 Task: For heading Arial with bold.  font size for heading22,  'Change the font style of data to'Arial Narrow.  and font size to 14,  Change the alignment of both headline & data to Align middle.  In the sheet  DashboardFinMetricsbook
Action: Mouse moved to (767, 97)
Screenshot: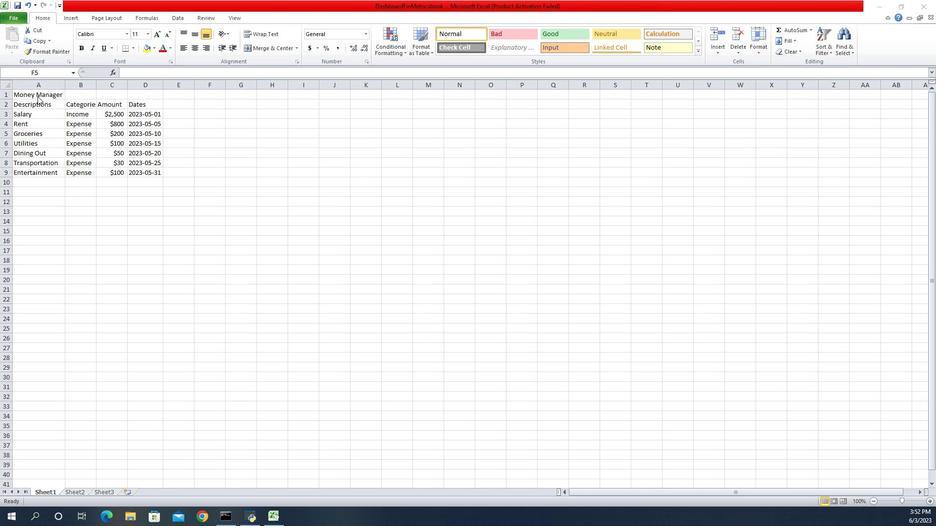 
Action: Mouse pressed left at (767, 97)
Screenshot: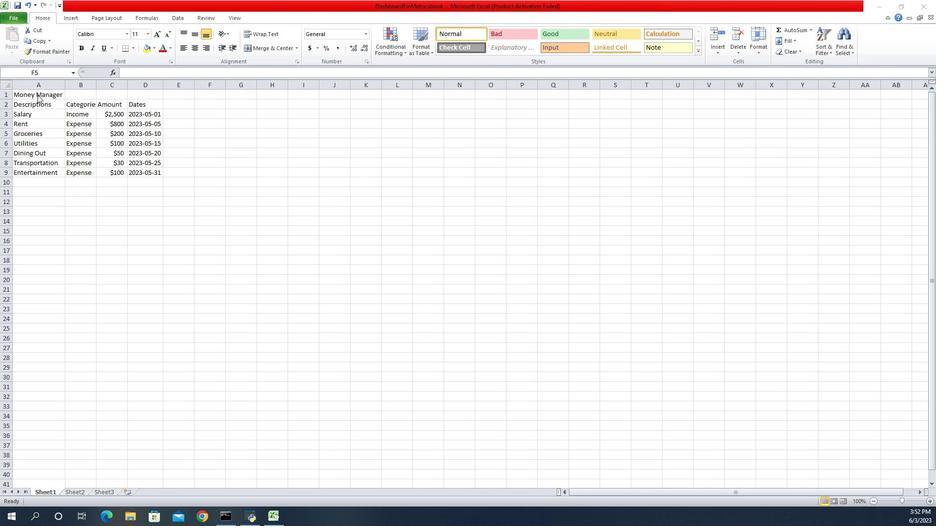 
Action: Mouse pressed left at (767, 97)
Screenshot: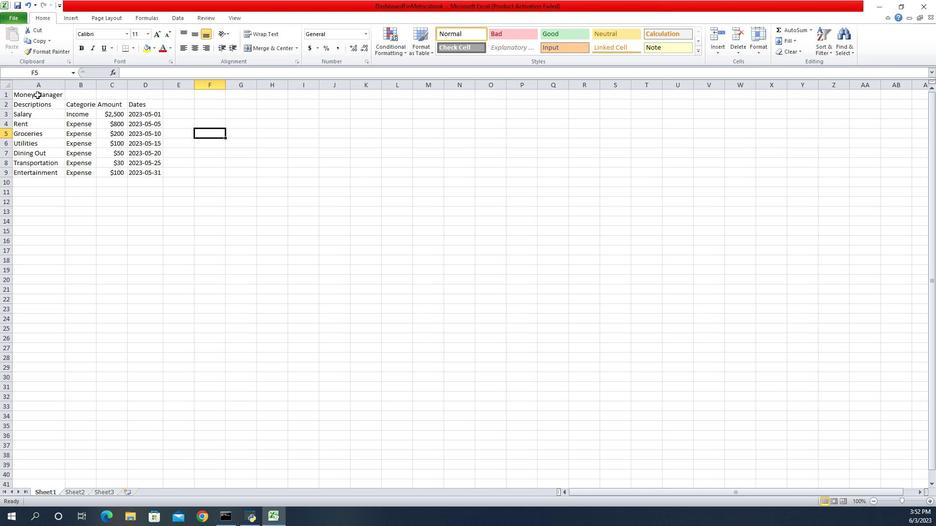 
Action: Mouse pressed left at (767, 97)
Screenshot: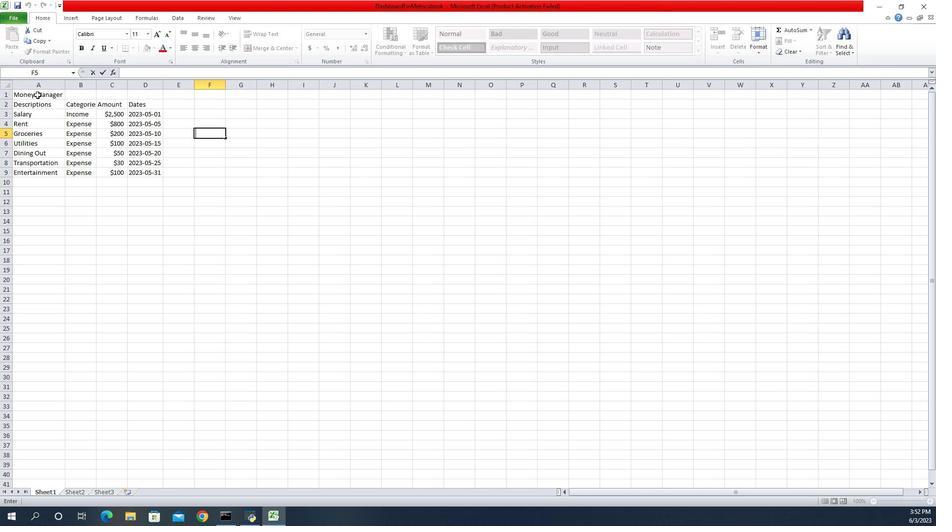 
Action: Mouse moved to (854, 35)
Screenshot: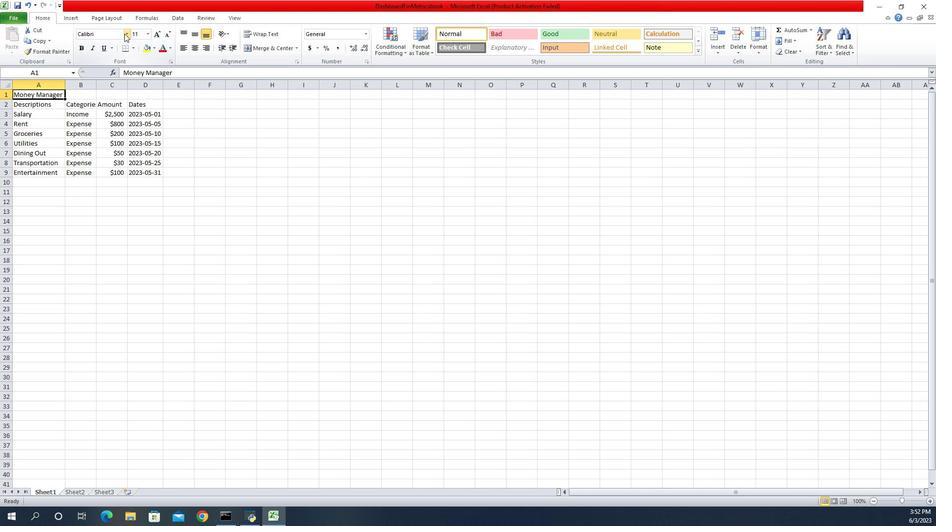 
Action: Mouse pressed left at (854, 35)
Screenshot: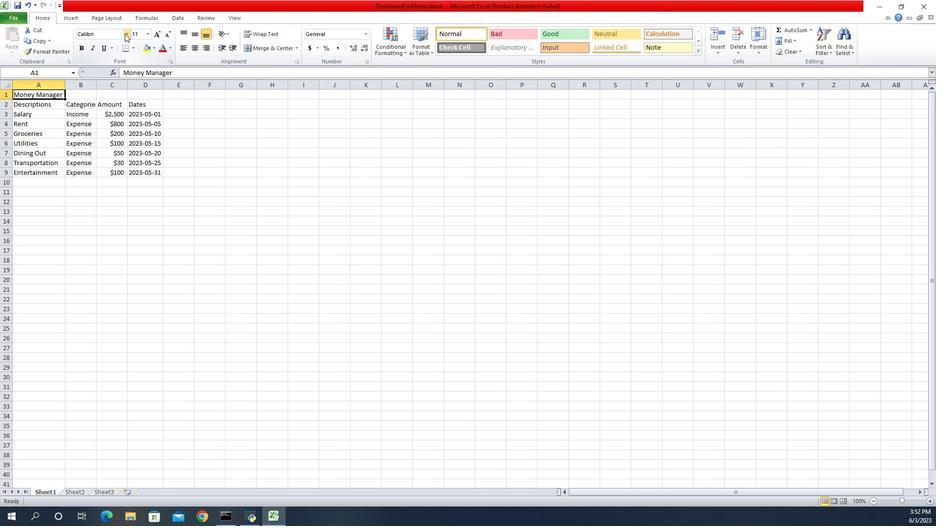 
Action: Key pressed ari<Key.enter>
Screenshot: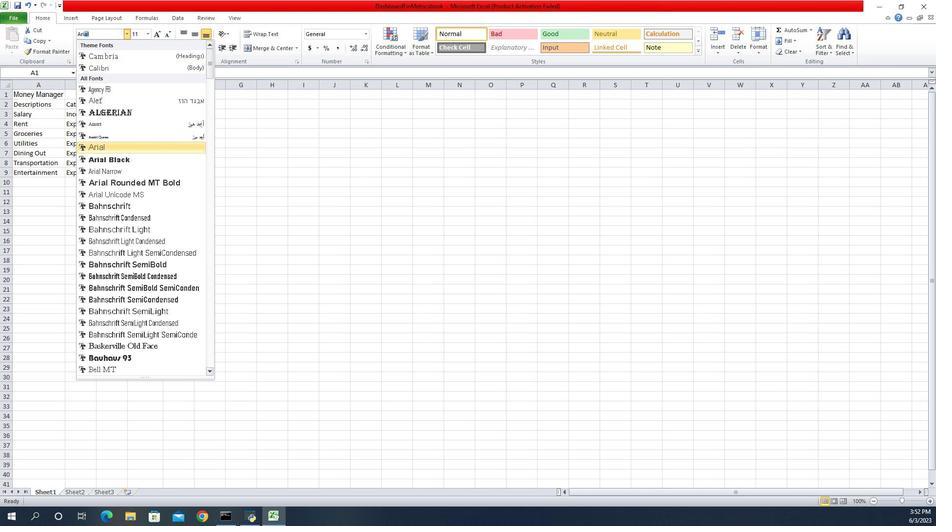 
Action: Mouse moved to (813, 50)
Screenshot: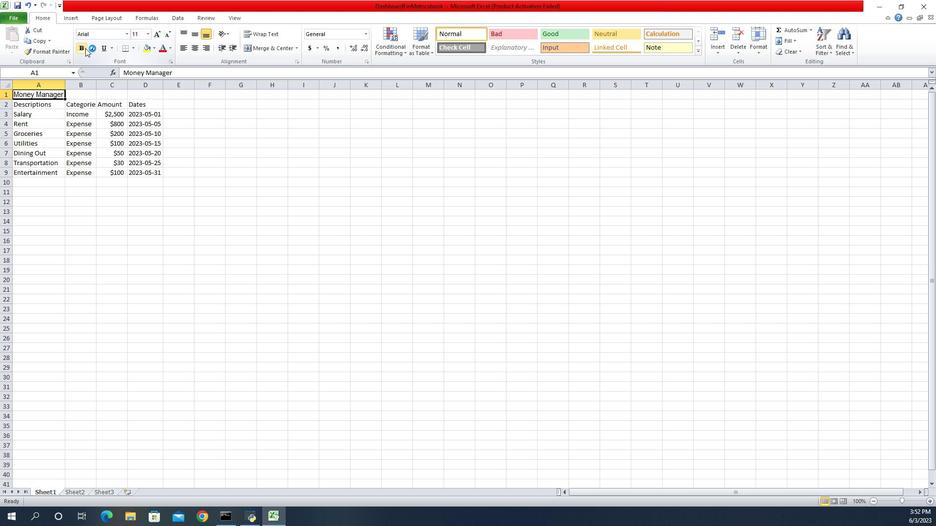 
Action: Mouse pressed left at (813, 50)
Screenshot: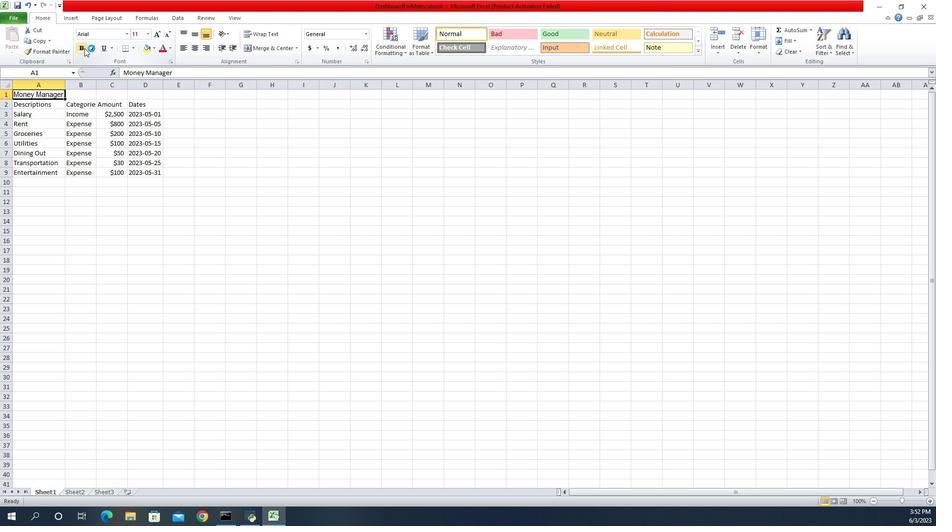 
Action: Mouse pressed left at (813, 50)
Screenshot: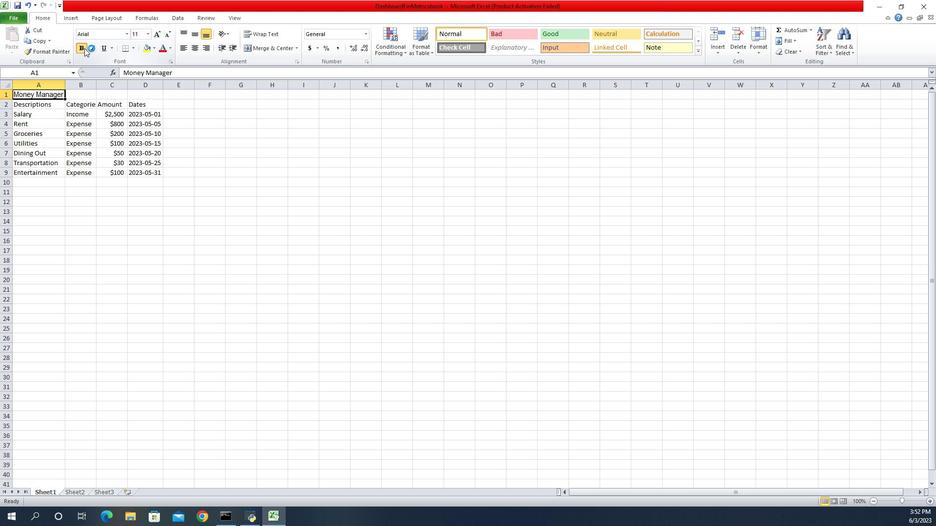 
Action: Mouse moved to (811, 49)
Screenshot: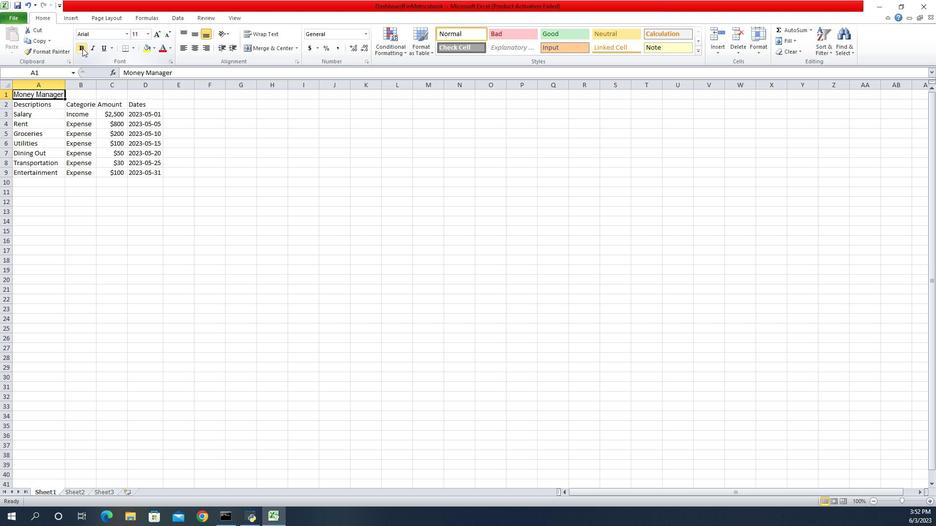 
Action: Mouse pressed left at (811, 49)
Screenshot: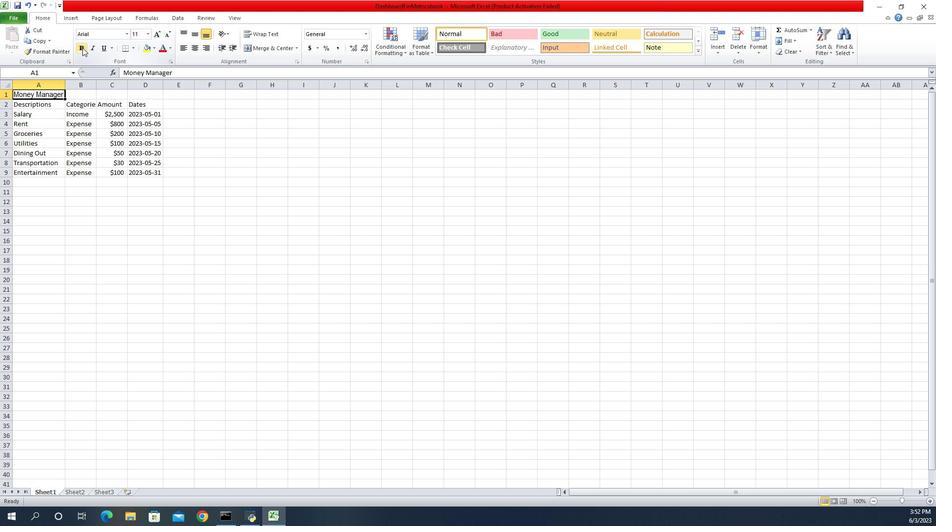 
Action: Mouse moved to (879, 33)
Screenshot: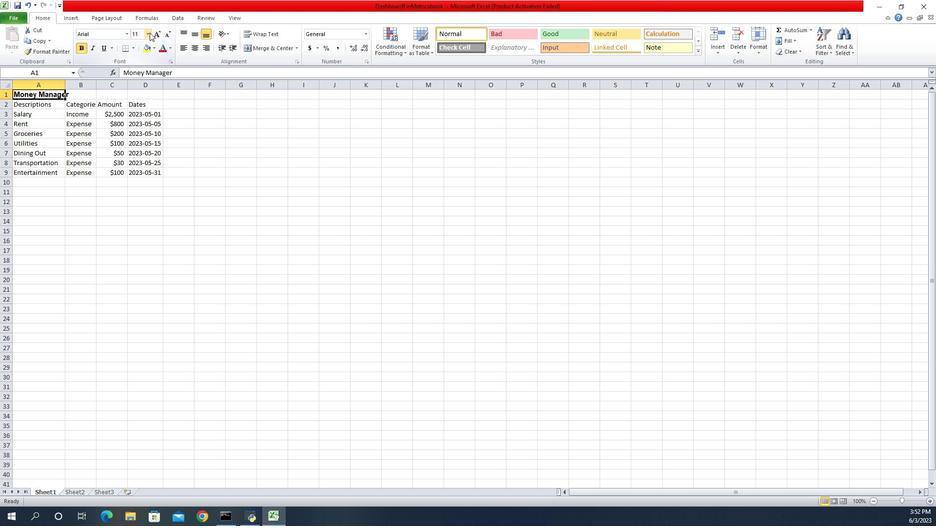 
Action: Mouse pressed left at (879, 33)
Screenshot: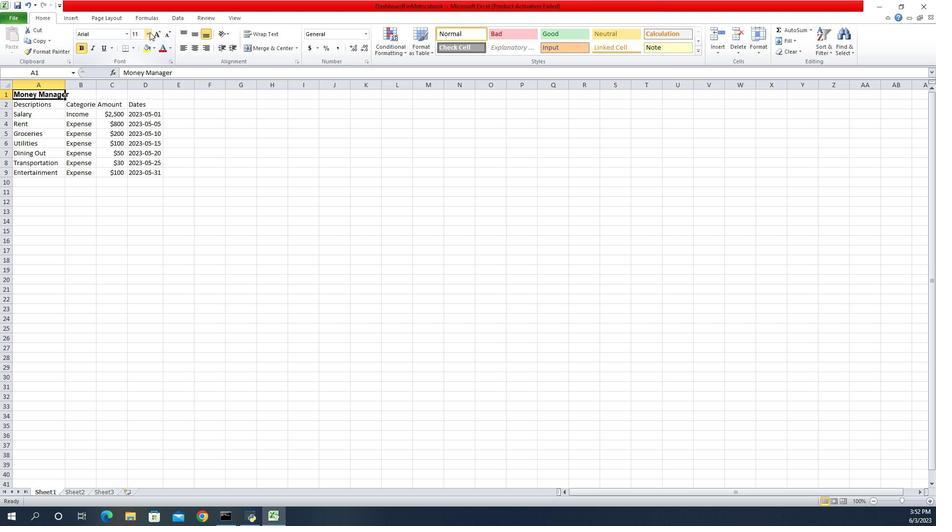 
Action: Mouse moved to (870, 119)
Screenshot: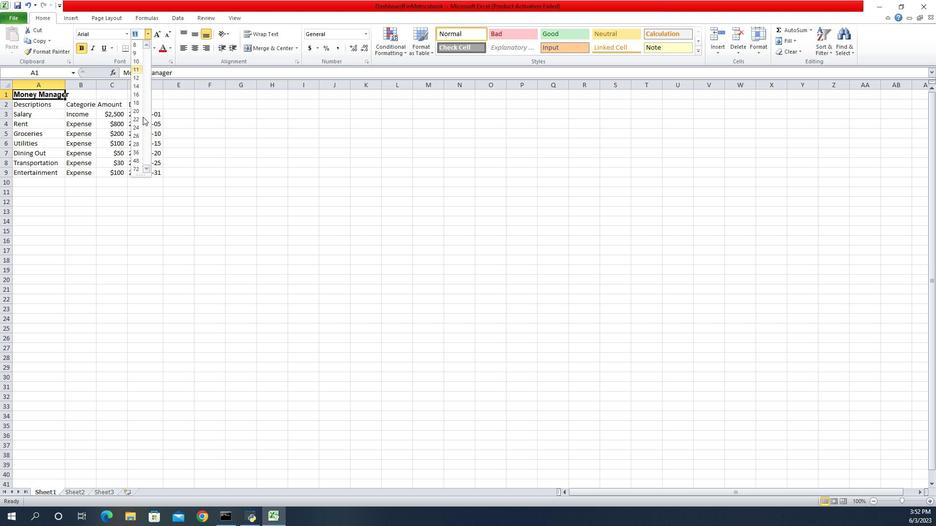 
Action: Mouse pressed left at (870, 119)
Screenshot: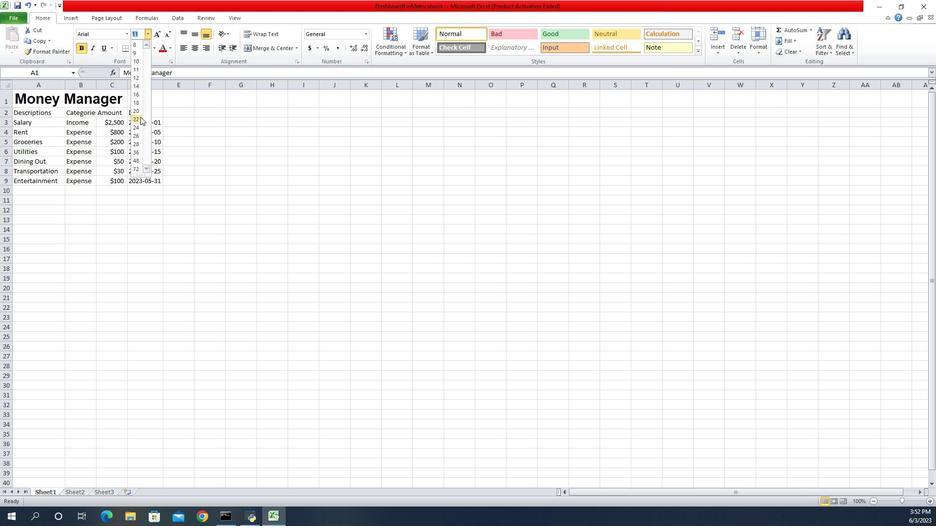 
Action: Mouse moved to (817, 124)
Screenshot: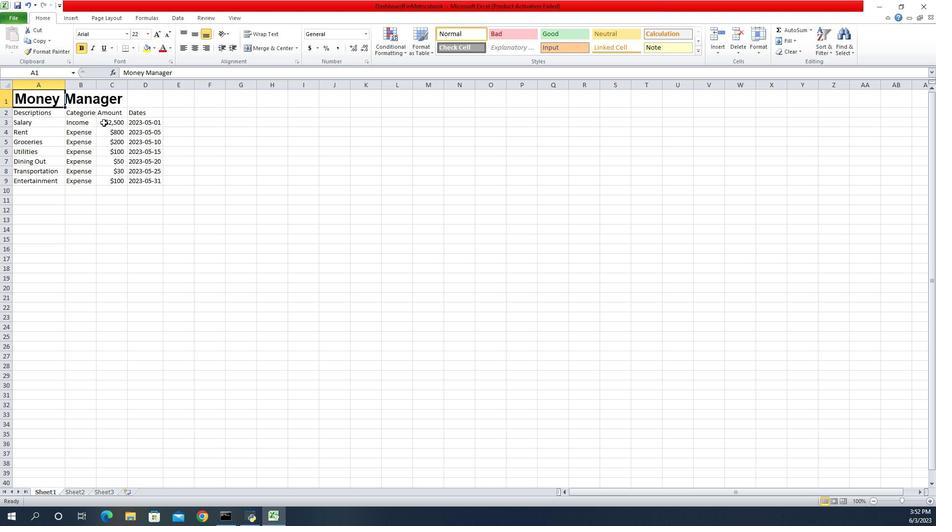 
Action: Mouse pressed left at (817, 124)
Screenshot: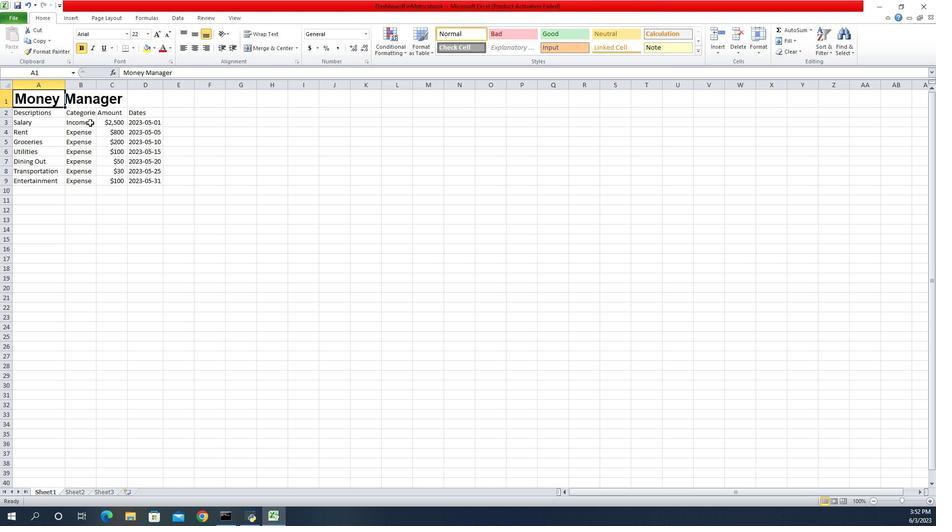 
Action: Mouse moved to (774, 116)
Screenshot: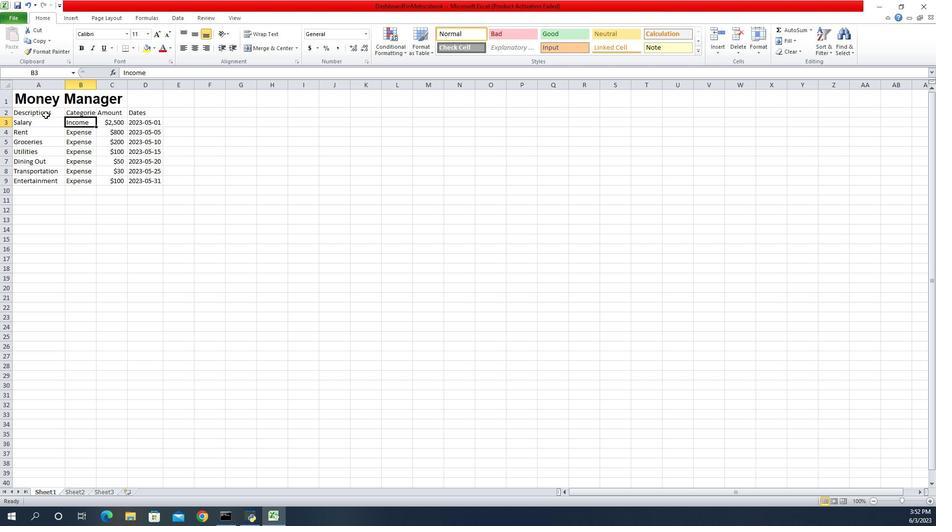 
Action: Mouse pressed left at (774, 116)
Screenshot: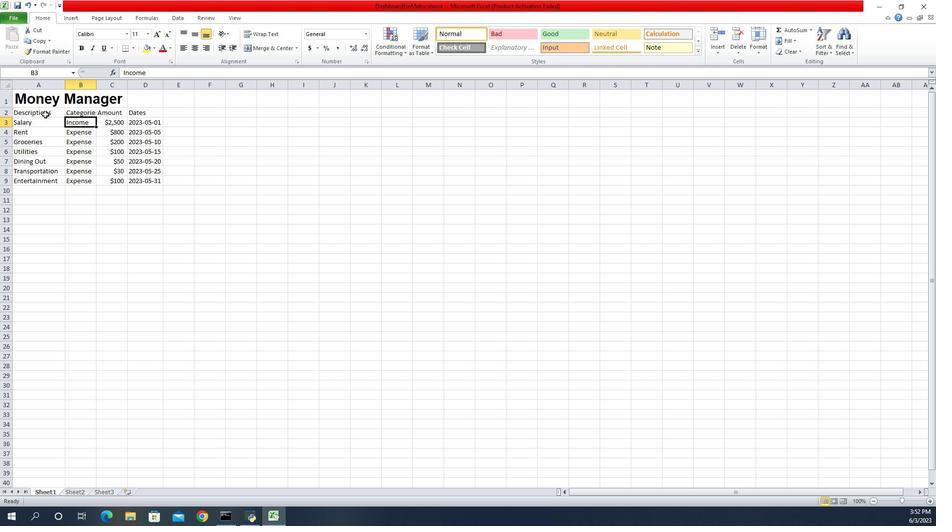 
Action: Key pressed <Key.shift><Key.right><Key.right><Key.right><Key.down><Key.down><Key.down><Key.down><Key.down><Key.down><Key.down>
Screenshot: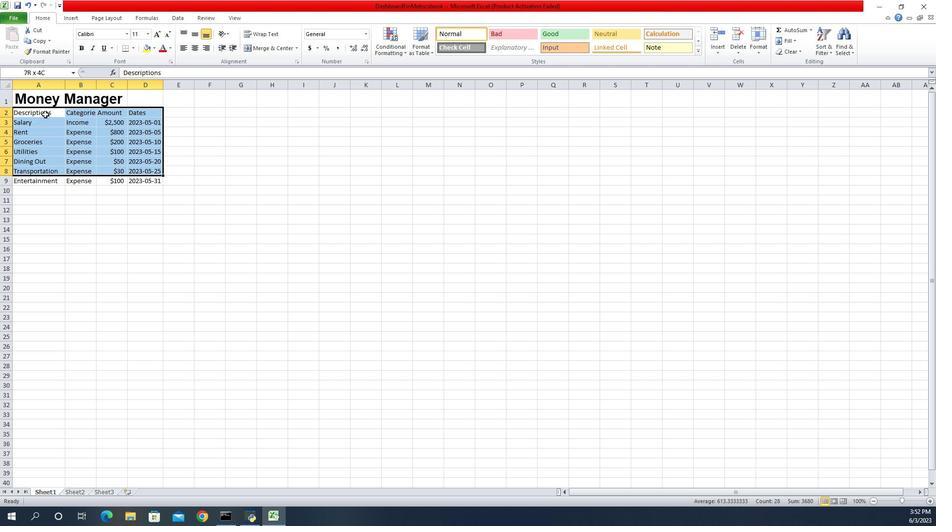 
Action: Mouse moved to (854, 36)
Screenshot: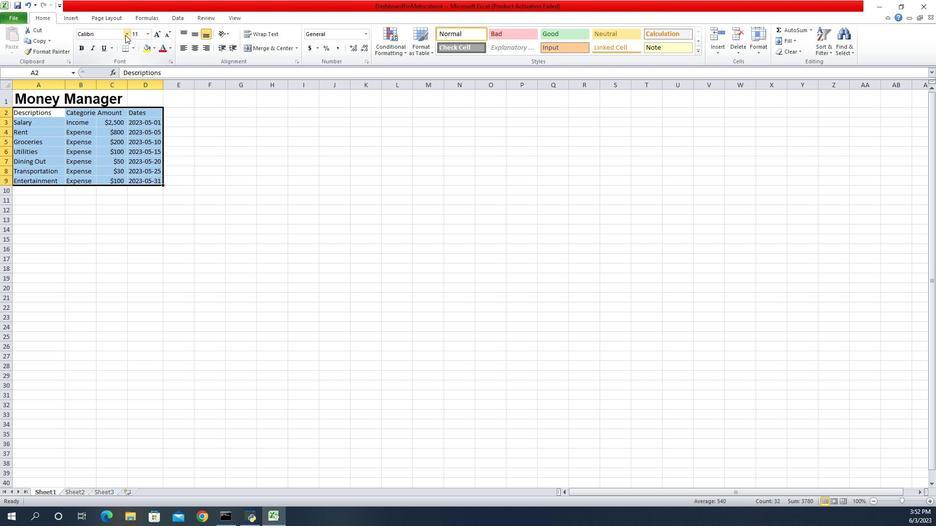 
Action: Mouse pressed left at (854, 36)
Screenshot: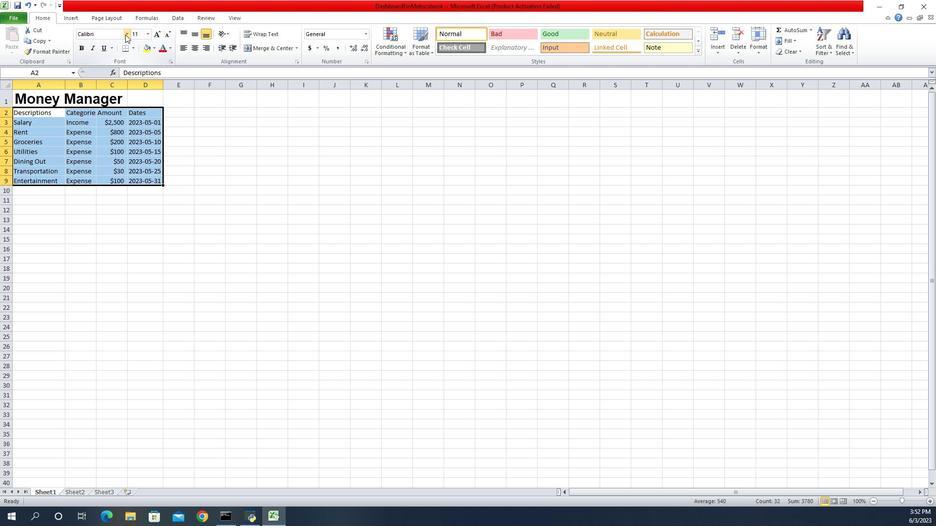 
Action: Key pressed ari<Key.down><Key.down><Key.enter>
Screenshot: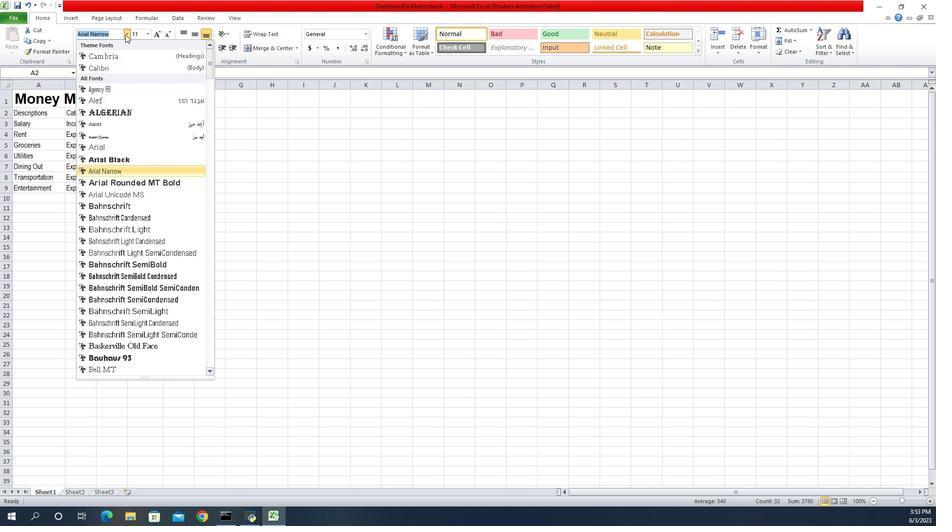 
Action: Mouse moved to (879, 36)
Screenshot: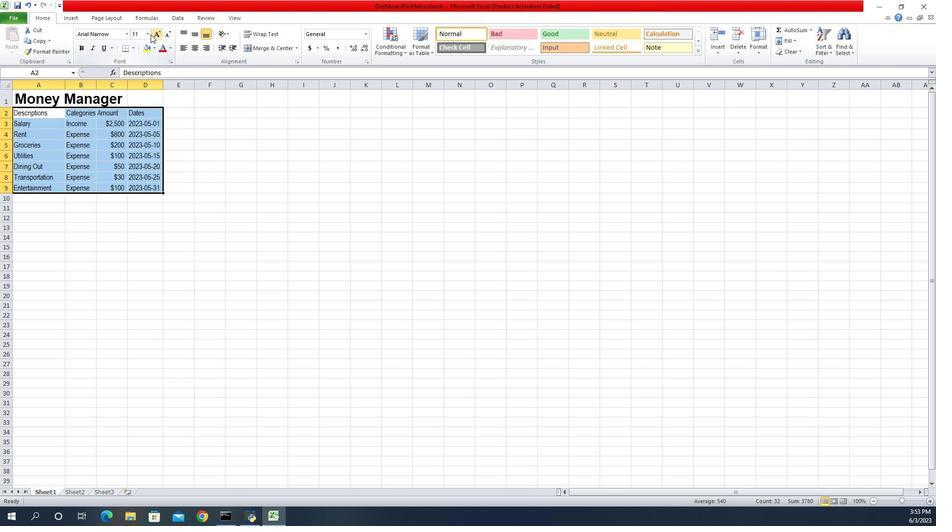 
Action: Mouse pressed left at (879, 36)
Screenshot: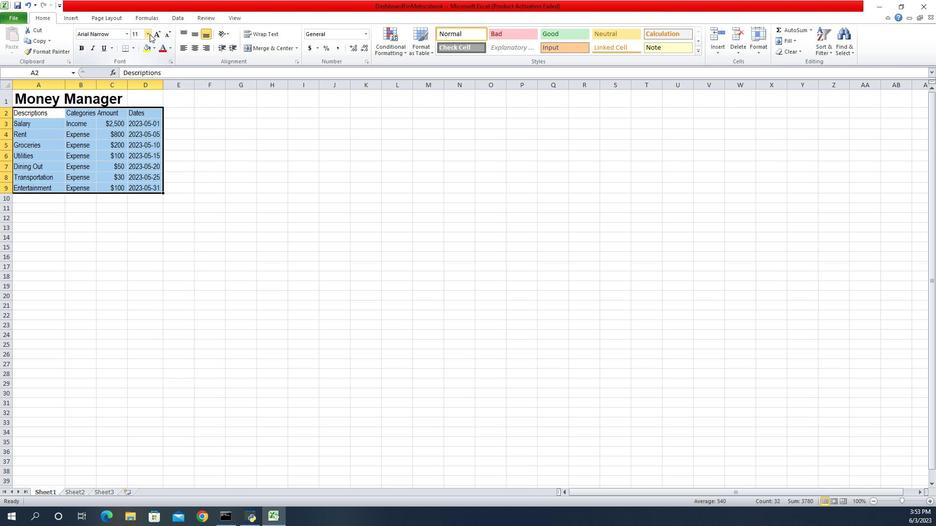 
Action: Mouse moved to (867, 91)
Screenshot: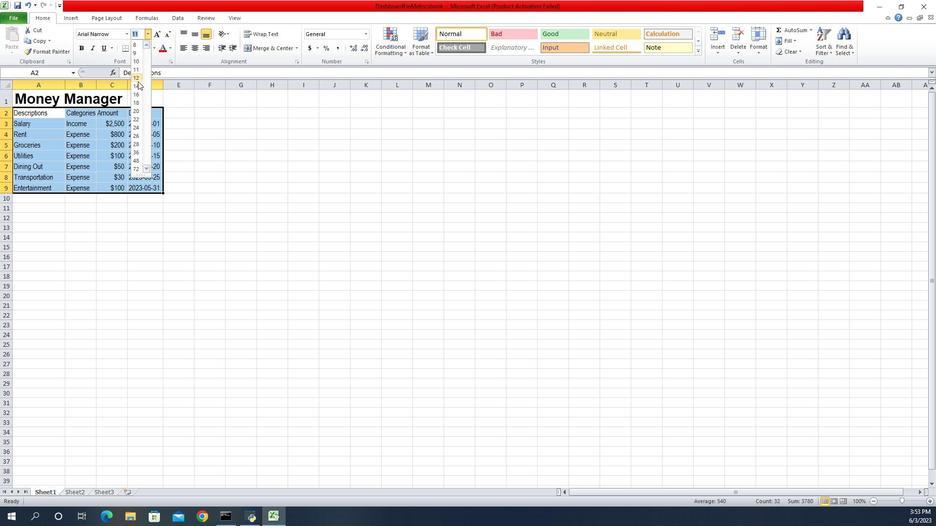 
Action: Mouse pressed left at (867, 91)
Screenshot: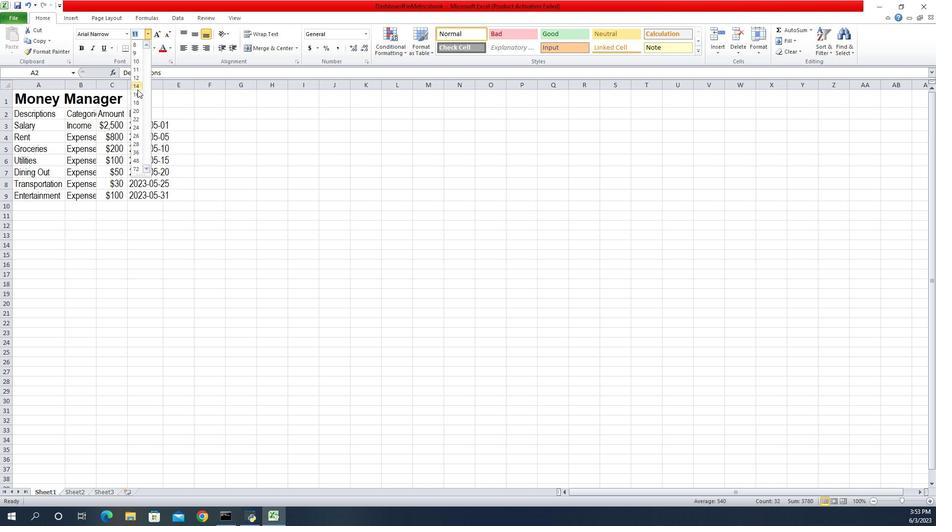 
Action: Mouse moved to (807, 134)
Screenshot: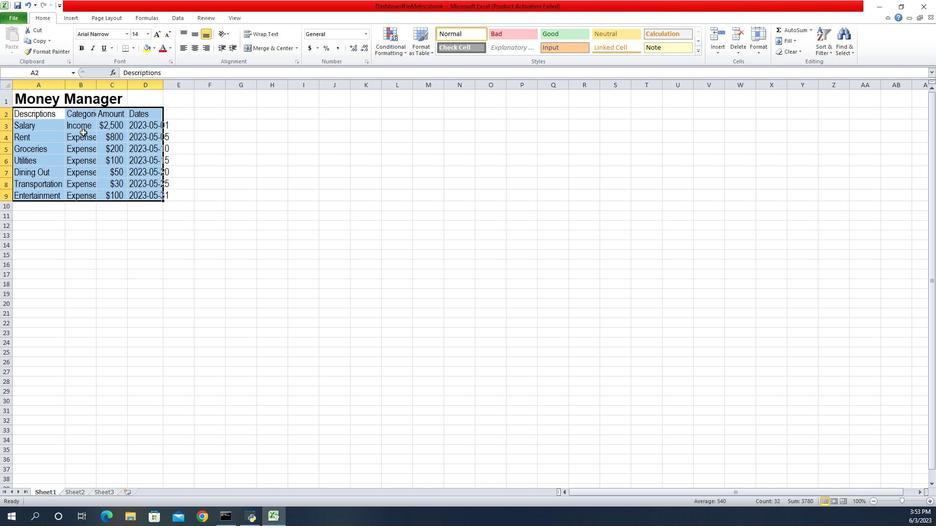 
Action: Mouse pressed left at (807, 134)
Screenshot: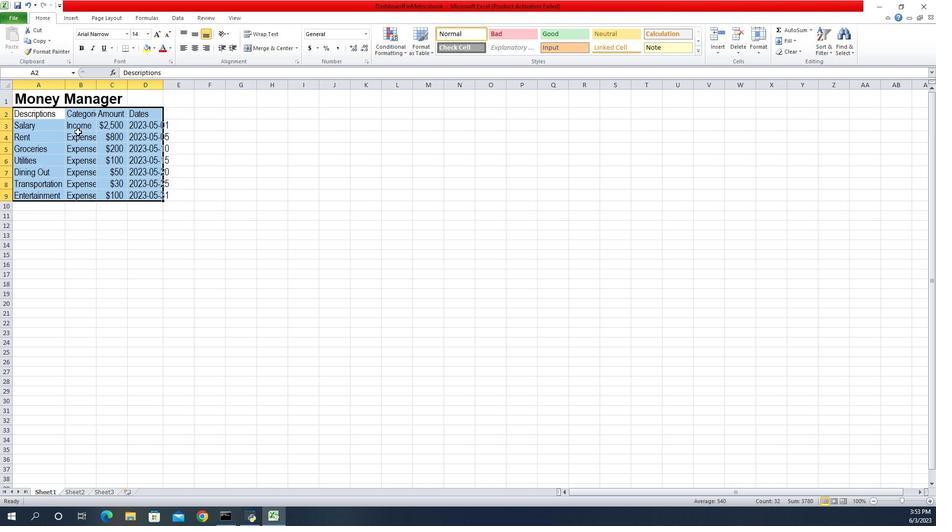 
Action: Mouse moved to (892, 88)
Screenshot: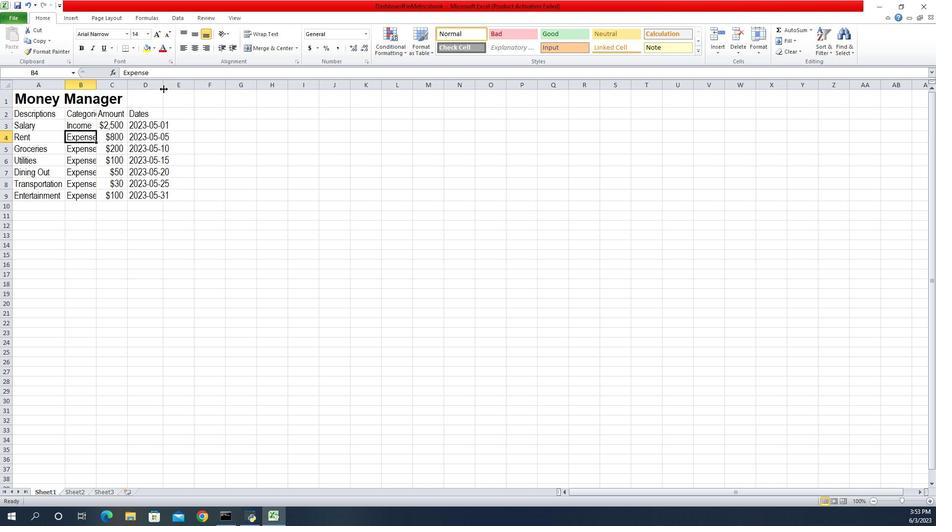 
Action: Mouse pressed left at (892, 88)
Screenshot: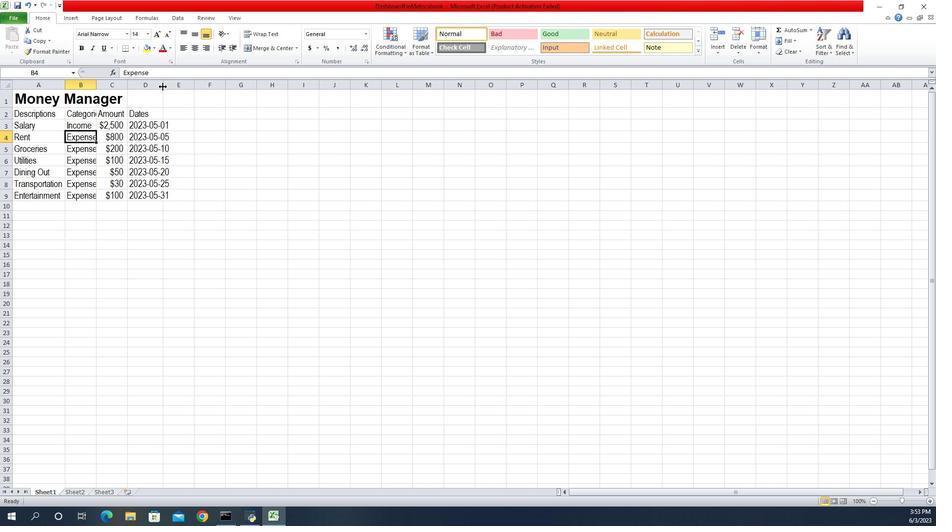 
Action: Mouse moved to (895, 86)
Screenshot: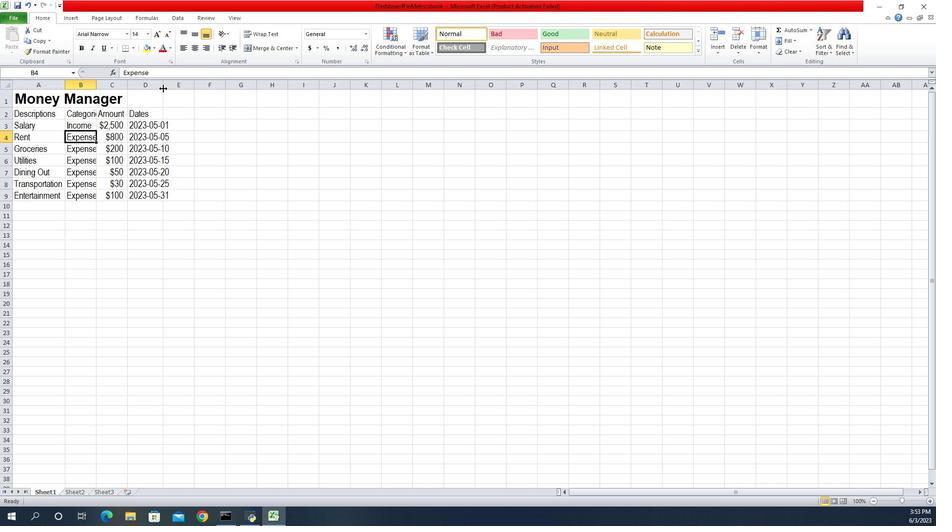 
Action: Mouse pressed left at (895, 86)
Screenshot: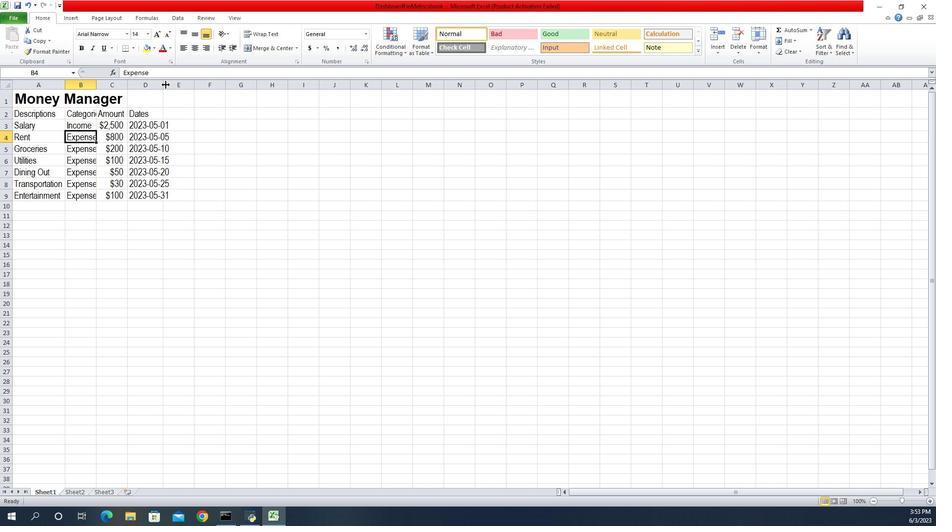 
Action: Mouse pressed right at (895, 86)
Screenshot: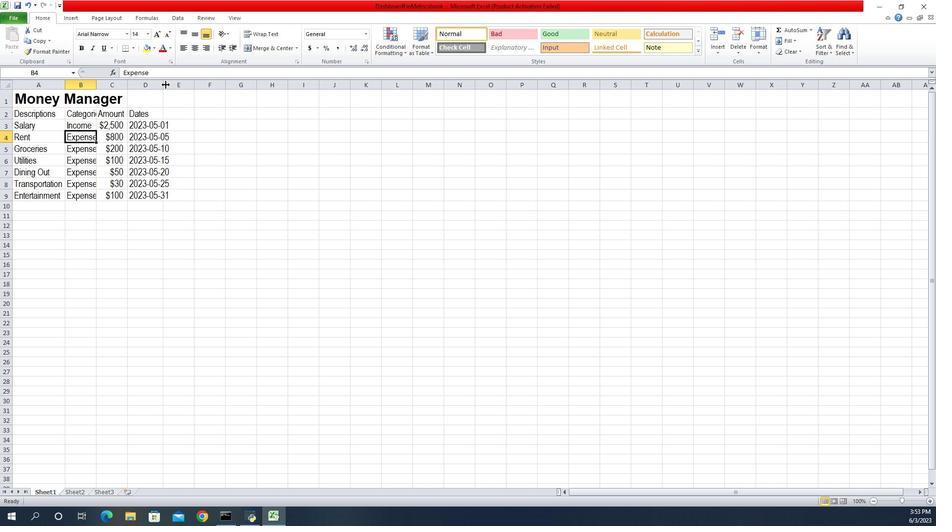 
Action: Mouse moved to (893, 86)
Screenshot: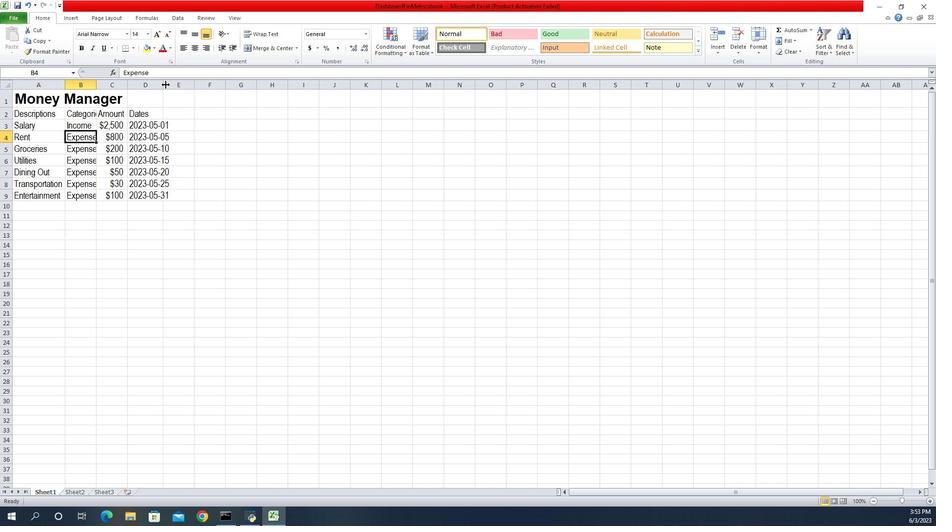 
Action: Mouse pressed left at (893, 86)
Screenshot: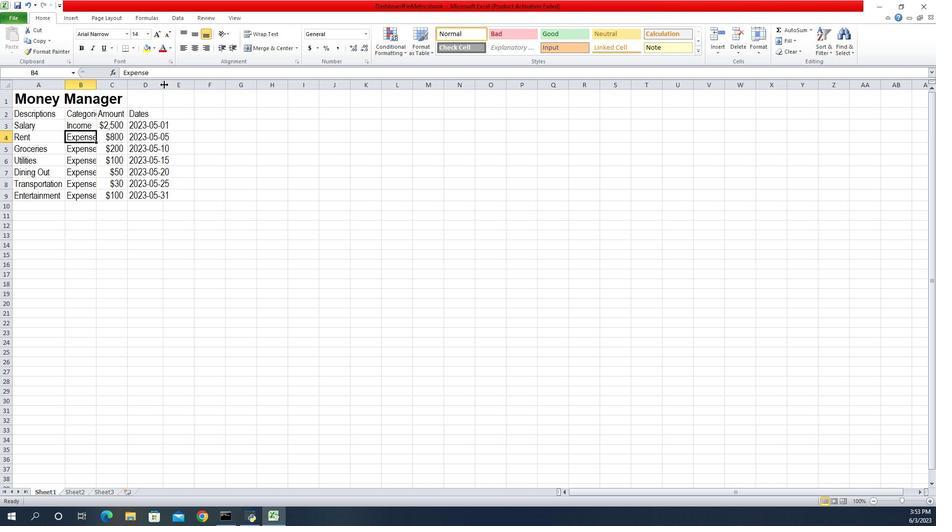 
Action: Mouse pressed left at (893, 86)
Screenshot: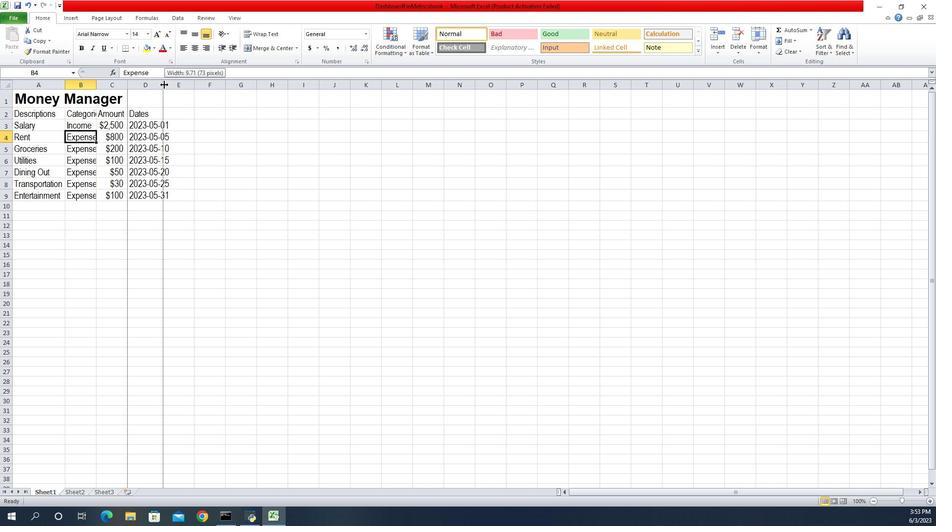 
Action: Mouse moved to (780, 118)
Screenshot: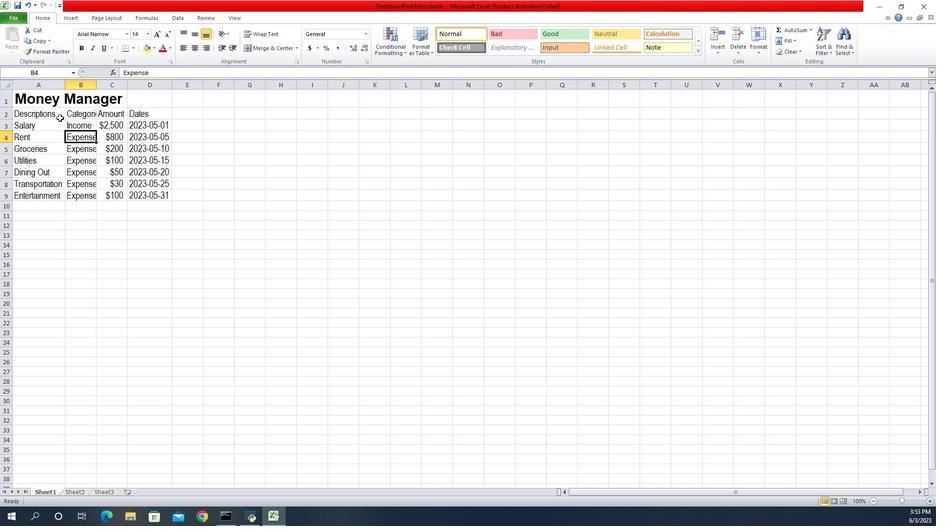 
Action: Mouse pressed left at (780, 118)
Screenshot: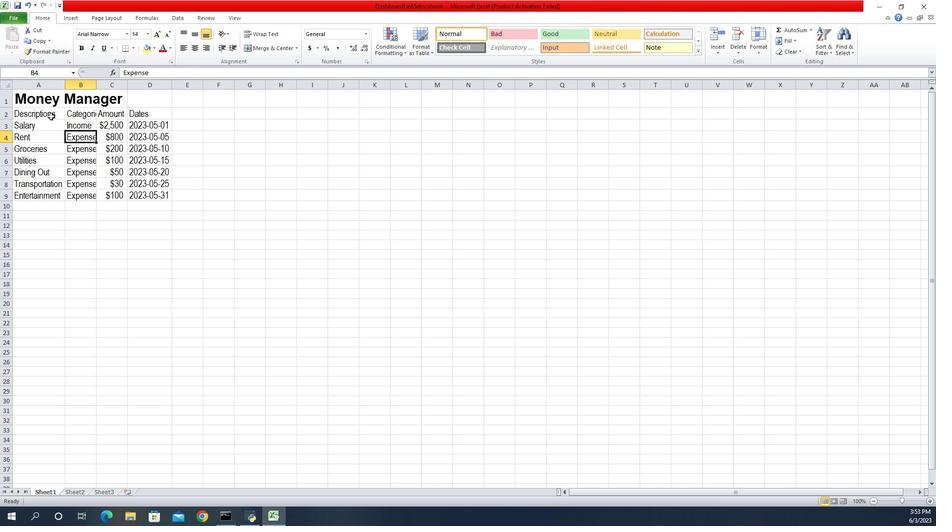 
Action: Mouse moved to (792, 112)
Screenshot: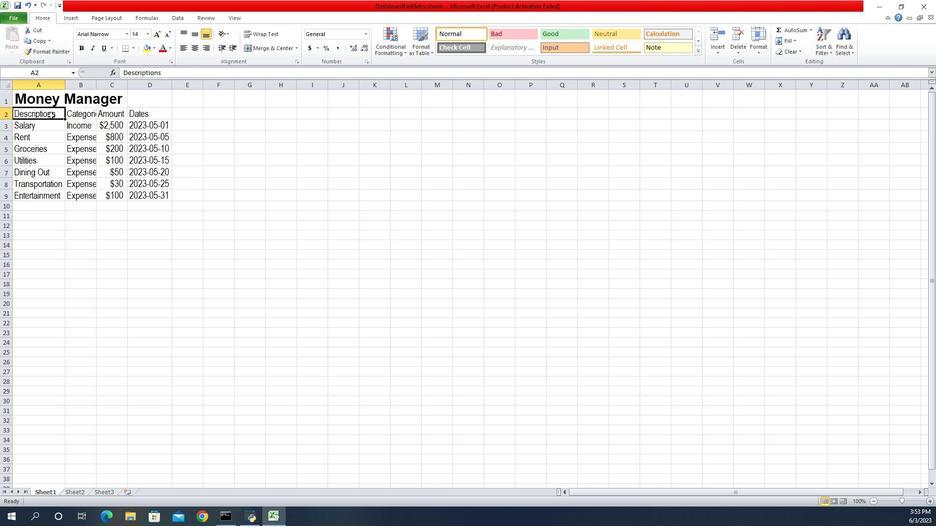 
Action: Key pressed <Key.shift><Key.right><Key.right><Key.right><Key.down><Key.down><Key.down><Key.down><Key.down><Key.down><Key.down>
Screenshot: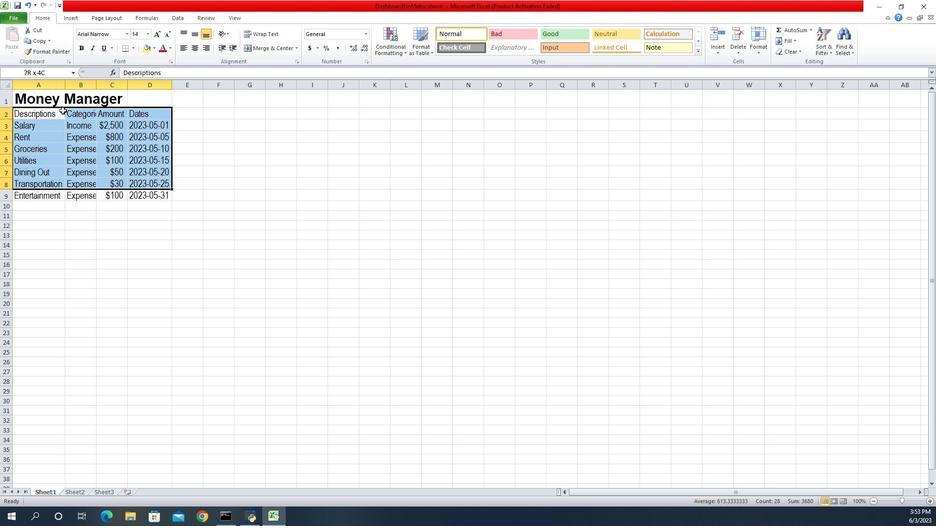 
Action: Mouse moved to (922, 33)
Screenshot: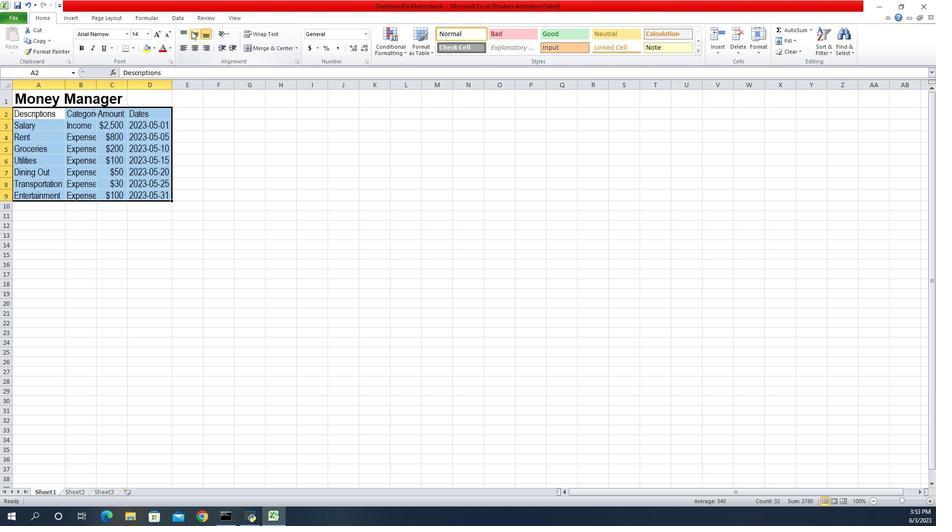 
Action: Mouse pressed left at (922, 33)
Screenshot: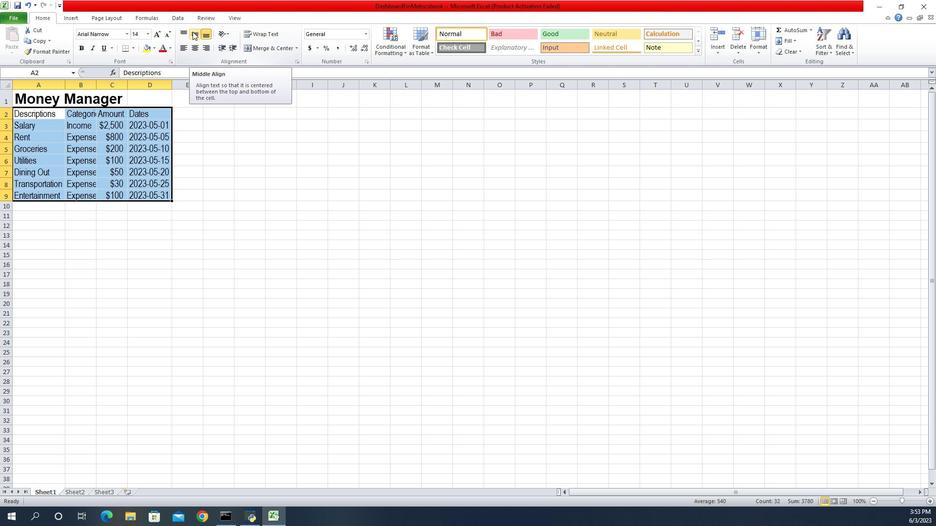 
Action: Mouse moved to (928, 203)
Screenshot: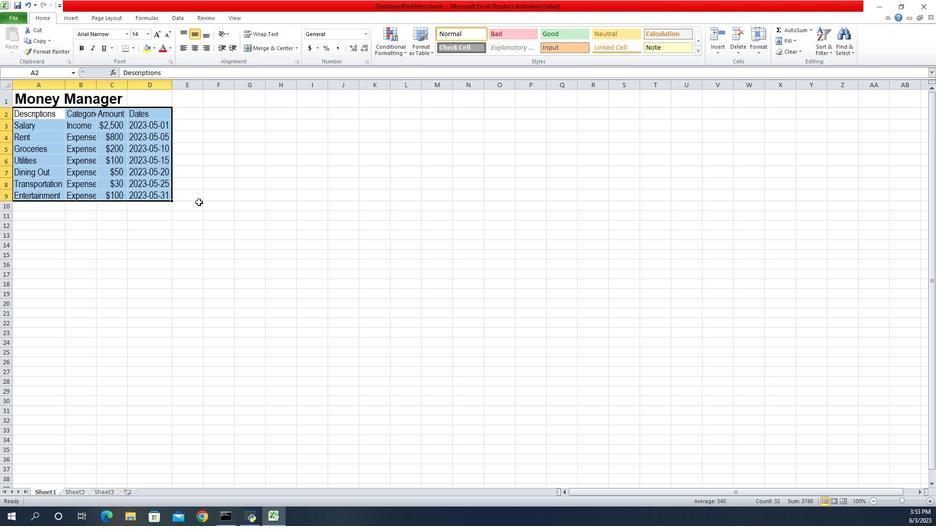 
Action: Mouse pressed left at (928, 203)
Screenshot: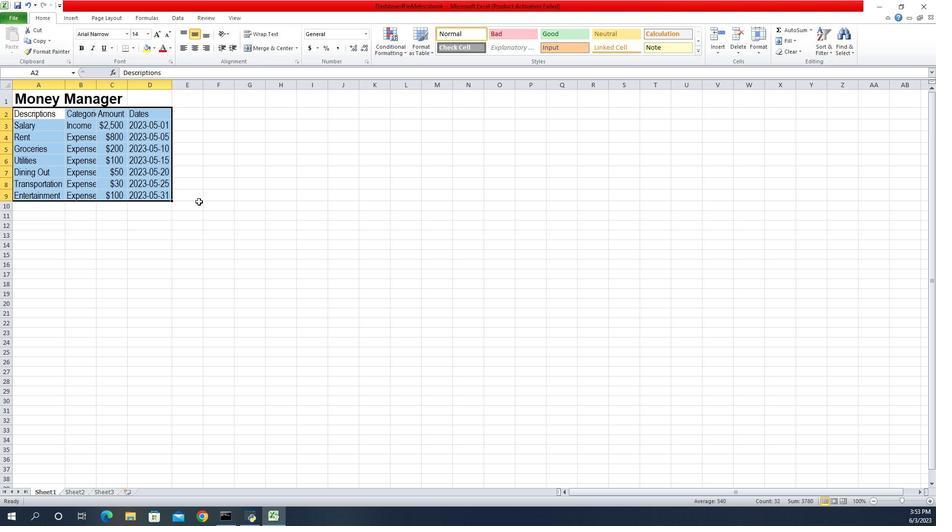 
